 Task: Explore satellite view of the Kennedy Space Center Visitor Complex.
Action: Mouse moved to (136, 28)
Screenshot: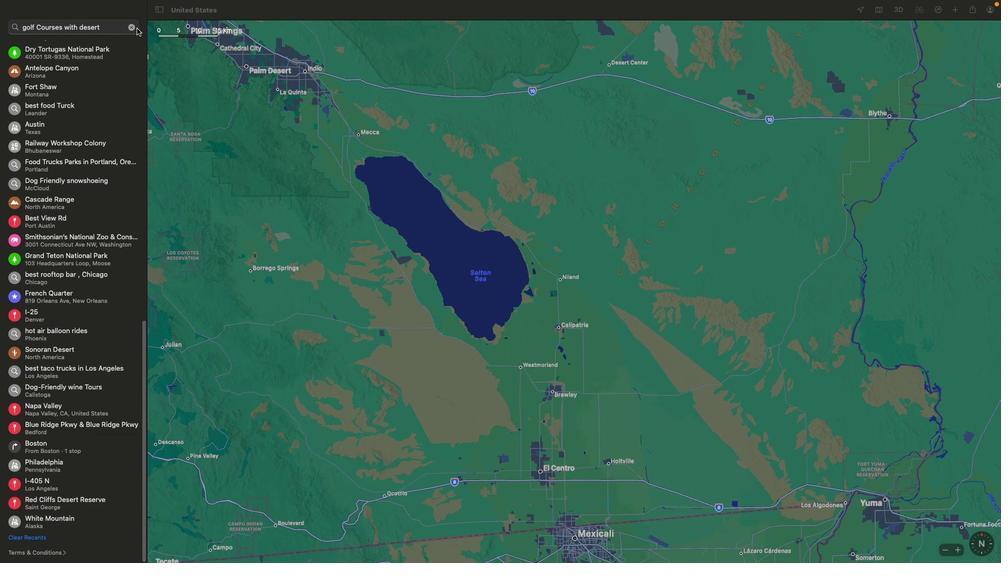 
Action: Mouse pressed left at (136, 28)
Screenshot: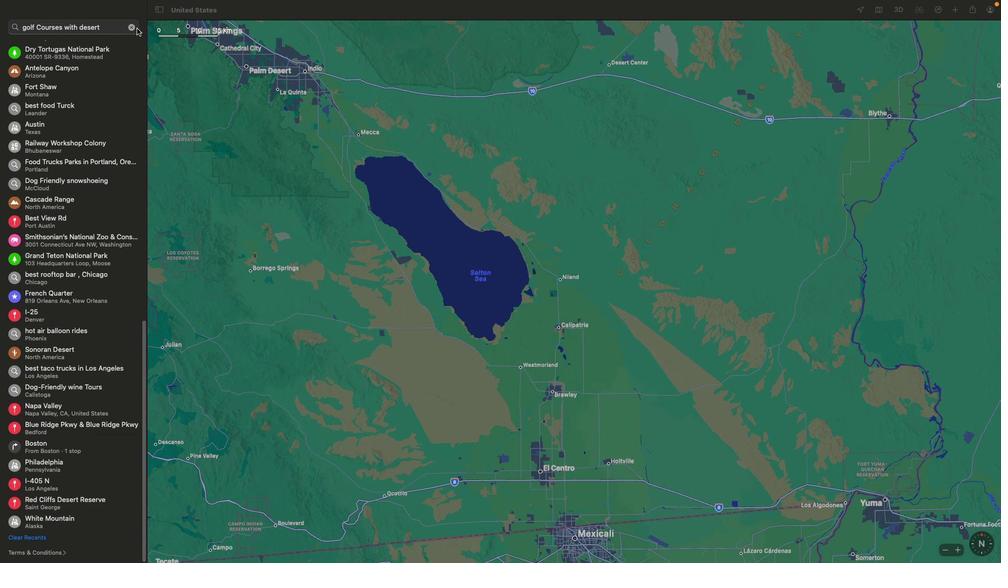 
Action: Mouse moved to (66, 29)
Screenshot: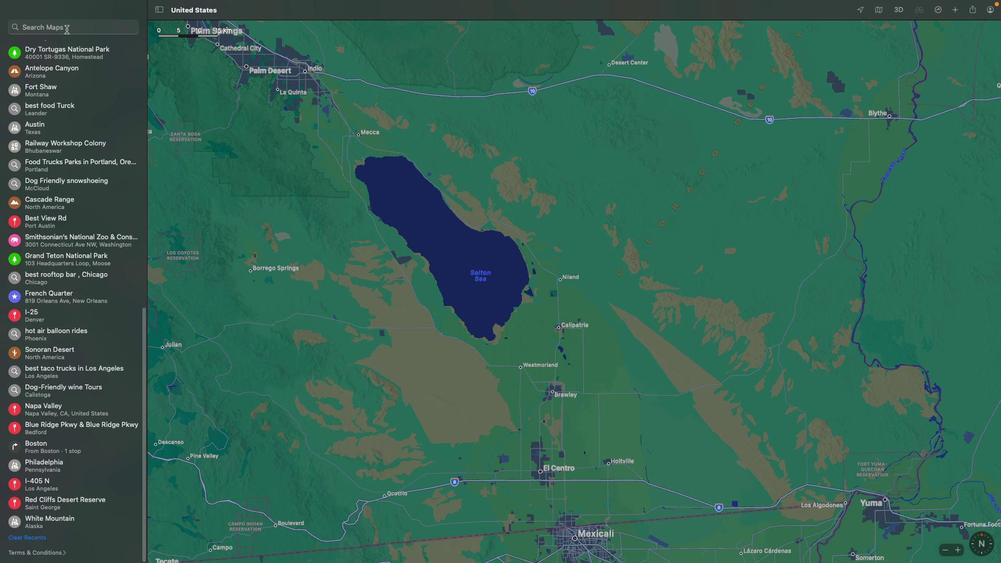 
Action: Mouse pressed left at (66, 29)
Screenshot: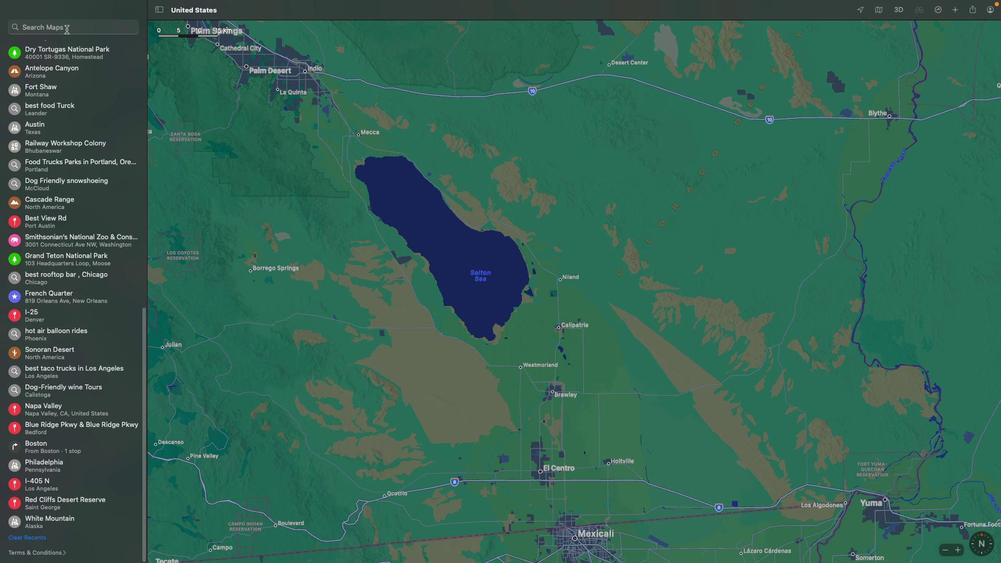 
Action: Key pressed Key.shift'K''e''n''n''e''d''y'Key.spaceKey.shift'S''p''a''c''e'Key.spaceKey.shift'C''e''n''t''e''r'Key.spaceKey.shift'V''i''s''t''o''r'Key.spaceKey.backspaceKey.backspaceKey.backspaceKey.backspace'i''t''o''r'Key.spaceKey.shift'C''o''m''p''l''e''e'Key.backspace'x'Key.enter
Screenshot: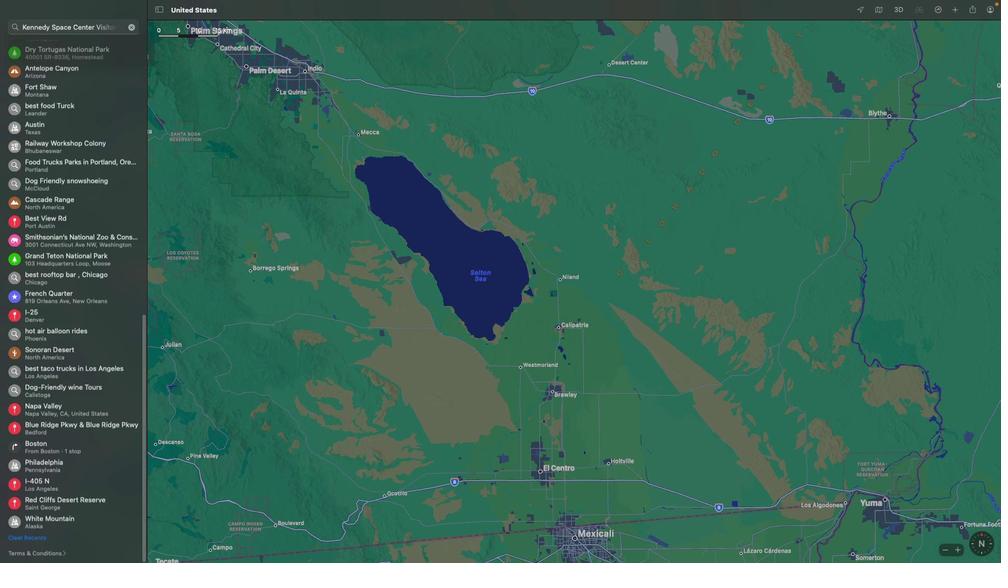 
Action: Mouse moved to (883, 10)
Screenshot: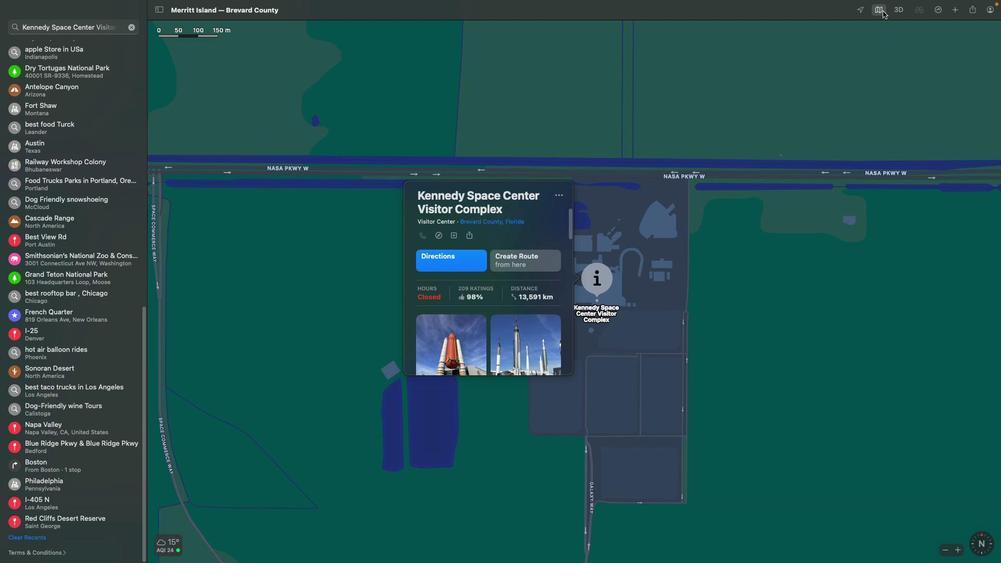 
Action: Mouse pressed left at (883, 10)
Screenshot: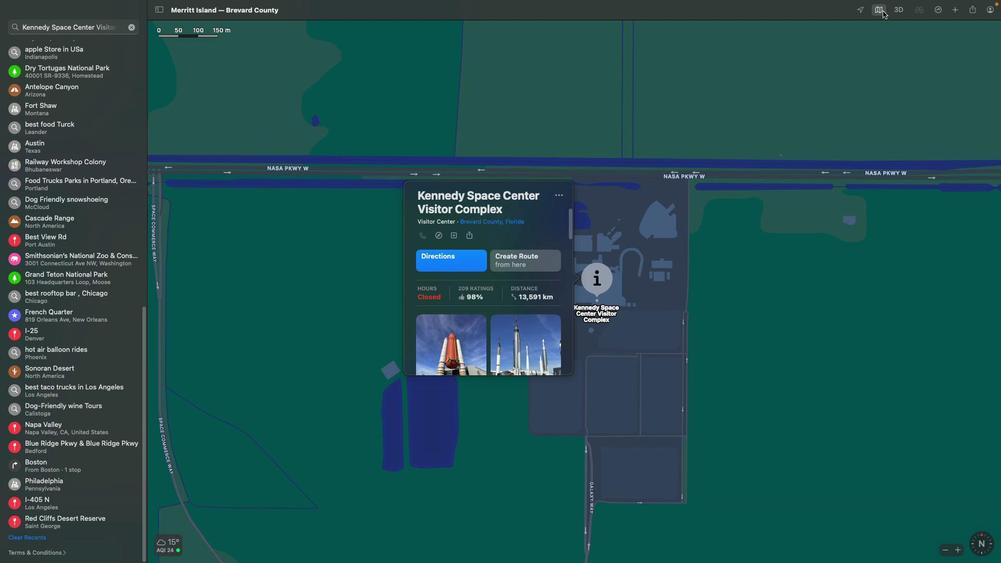 
Action: Mouse moved to (911, 122)
Screenshot: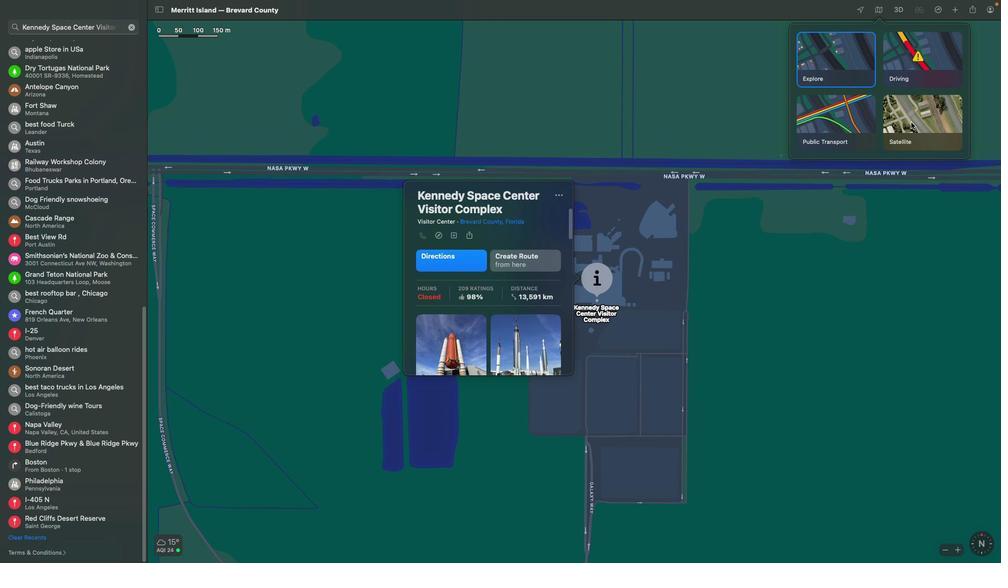 
Action: Mouse pressed left at (911, 122)
Screenshot: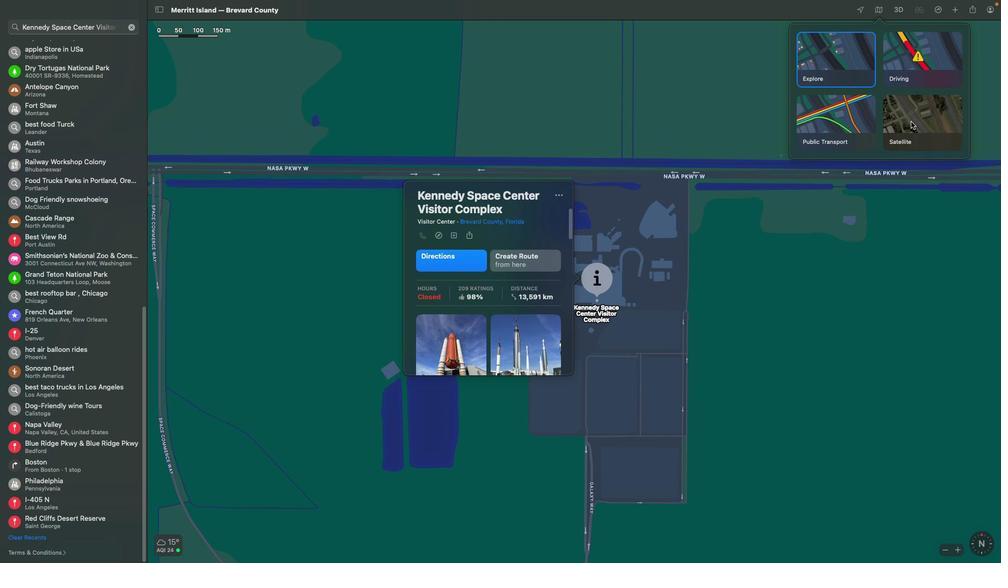 
Action: Mouse moved to (665, 324)
Screenshot: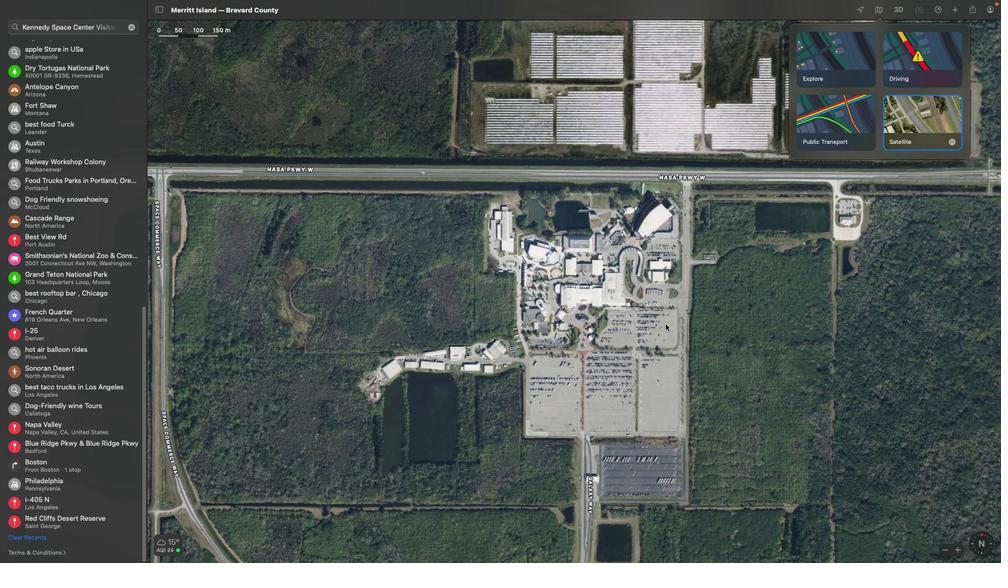 
